Task: Check out San Diego attractions for outdoors enthusiasts.
Action: Mouse moved to (681, 66)
Screenshot: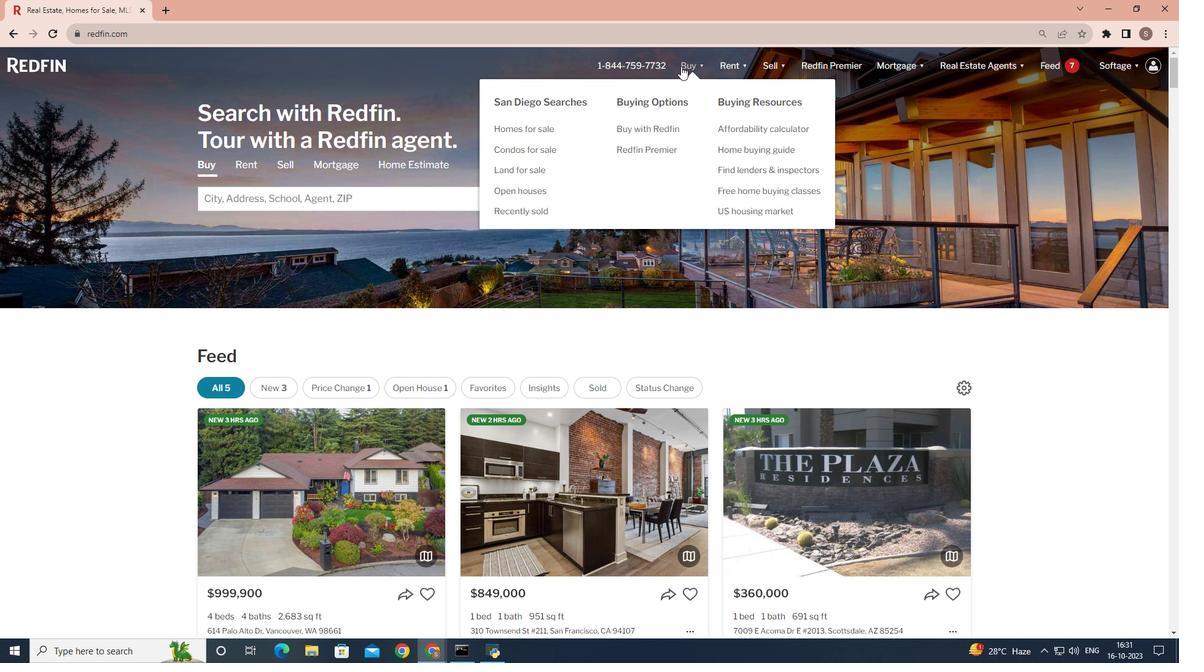 
Action: Mouse pressed left at (681, 66)
Screenshot: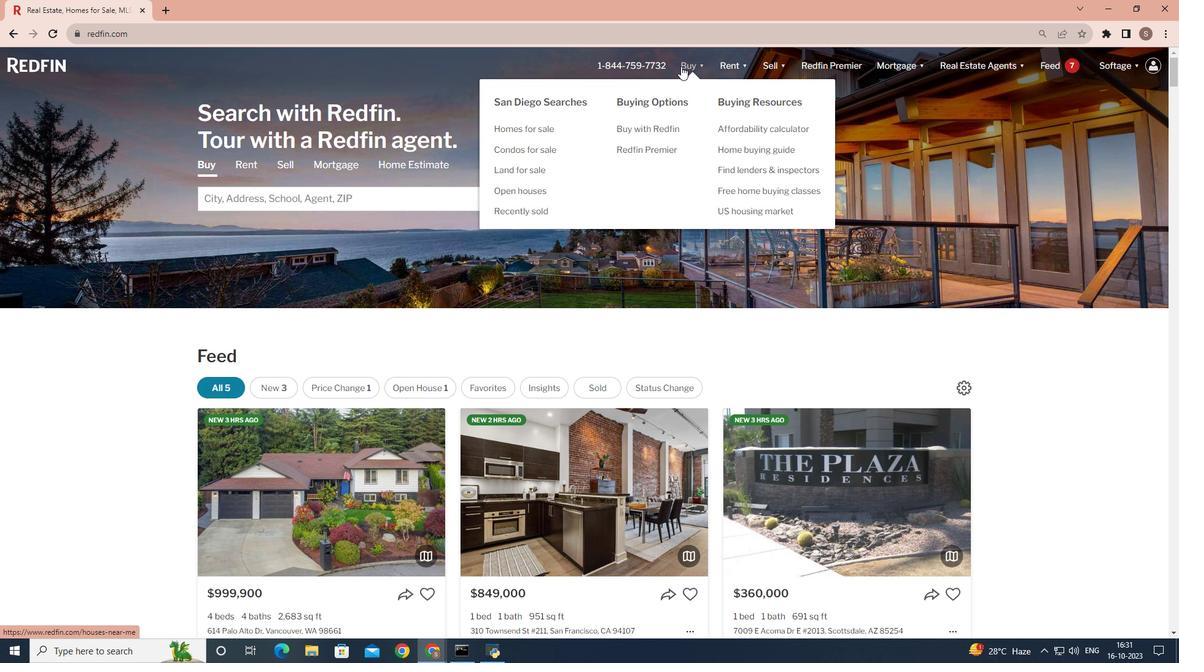 
Action: Mouse moved to (345, 258)
Screenshot: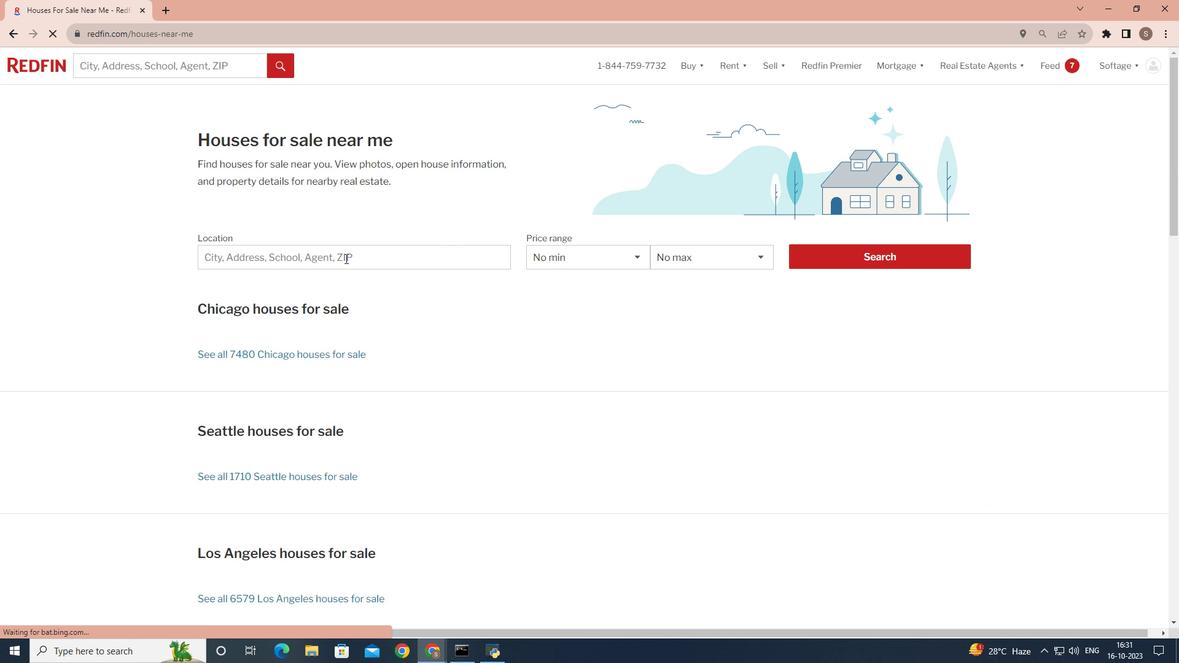 
Action: Mouse pressed left at (345, 258)
Screenshot: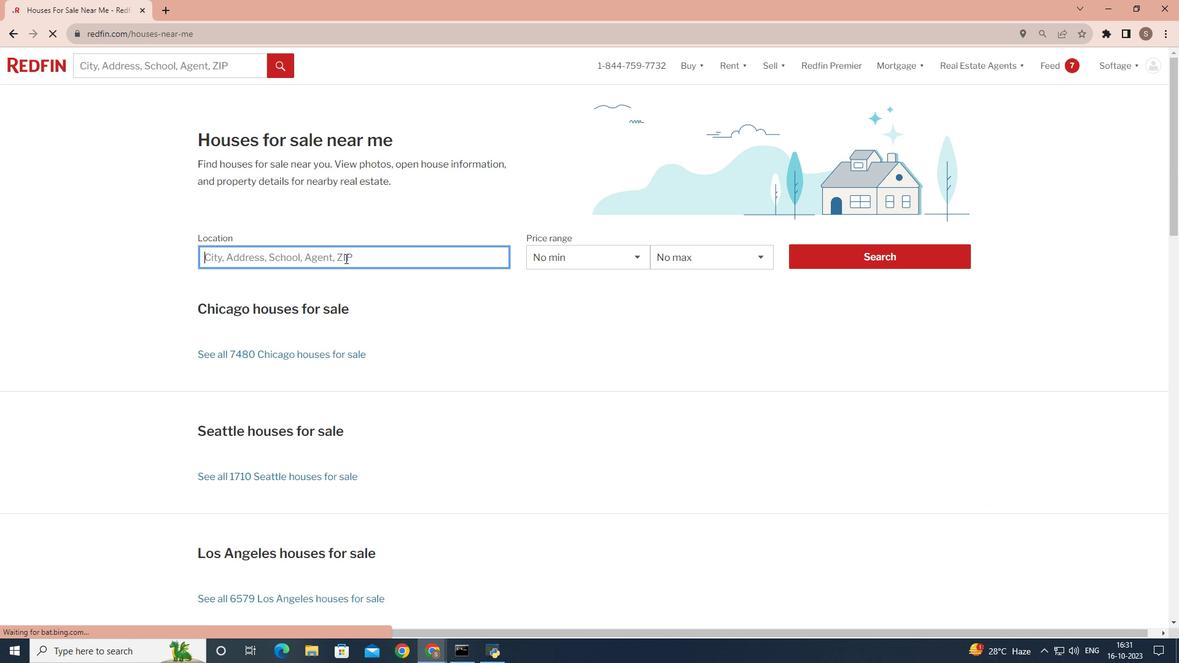 
Action: Key pressed <Key.shift>San<Key.space><Key.shift><Key.shift><Key.shift><Key.shift><Key.shift><Key.shift><Key.shift><Key.shift><Key.shift><Key.shift><Key.shift><Key.shift>Diego
Screenshot: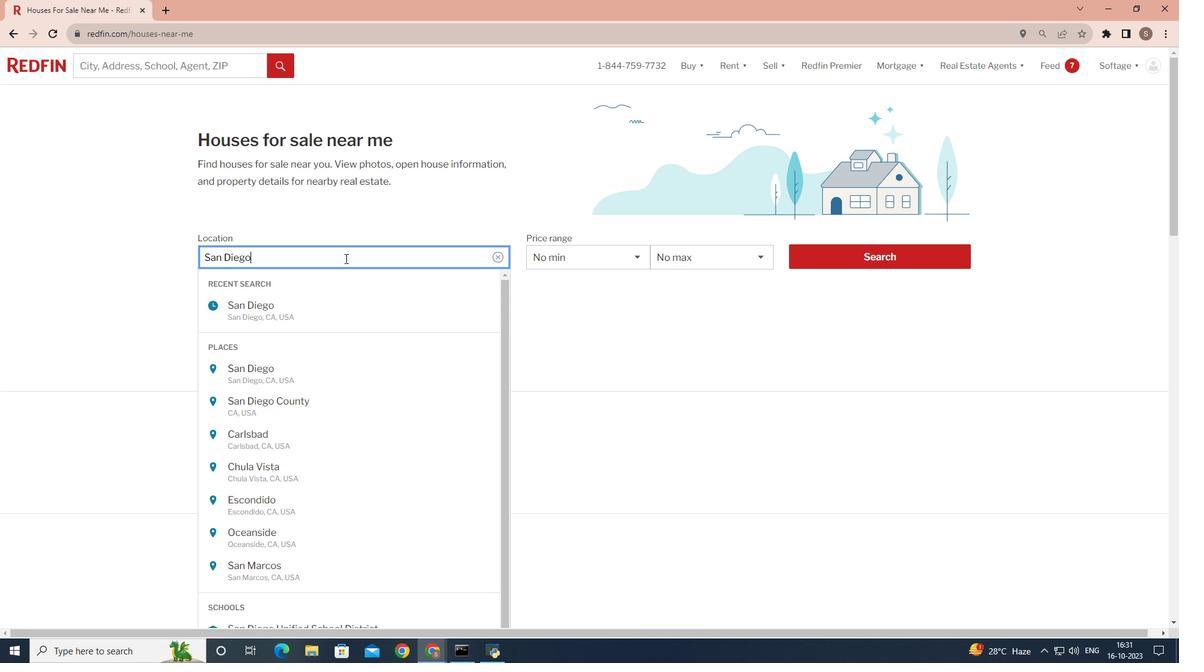 
Action: Mouse moved to (819, 256)
Screenshot: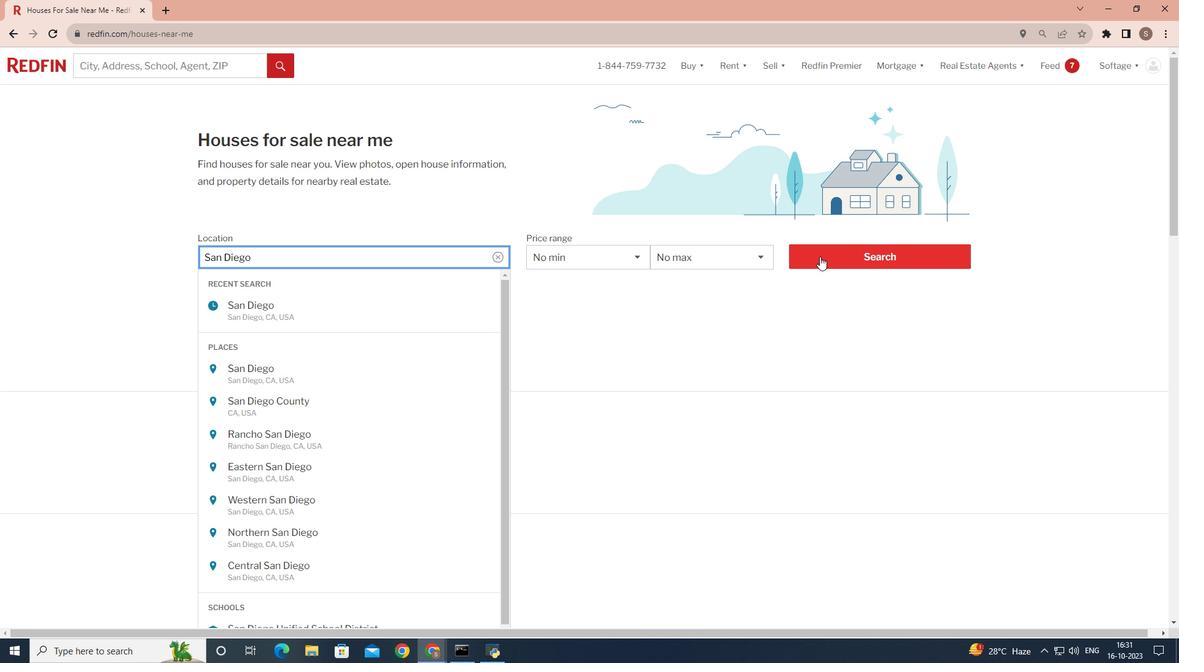 
Action: Mouse pressed left at (819, 256)
Screenshot: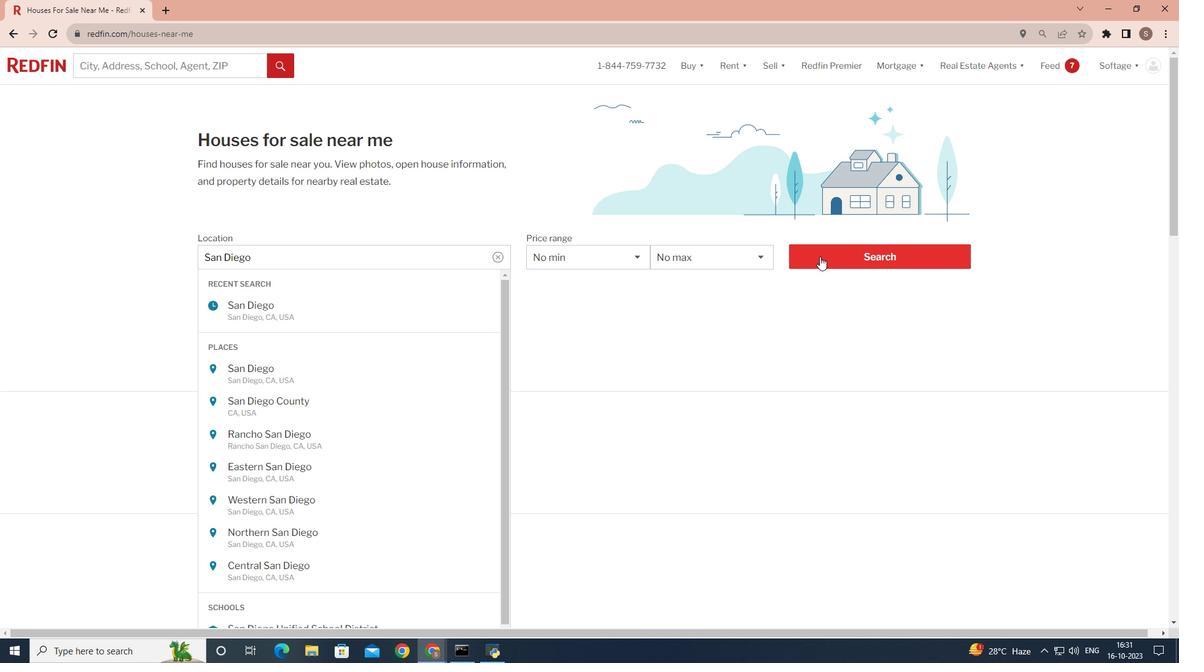 
Action: Mouse pressed left at (819, 256)
Screenshot: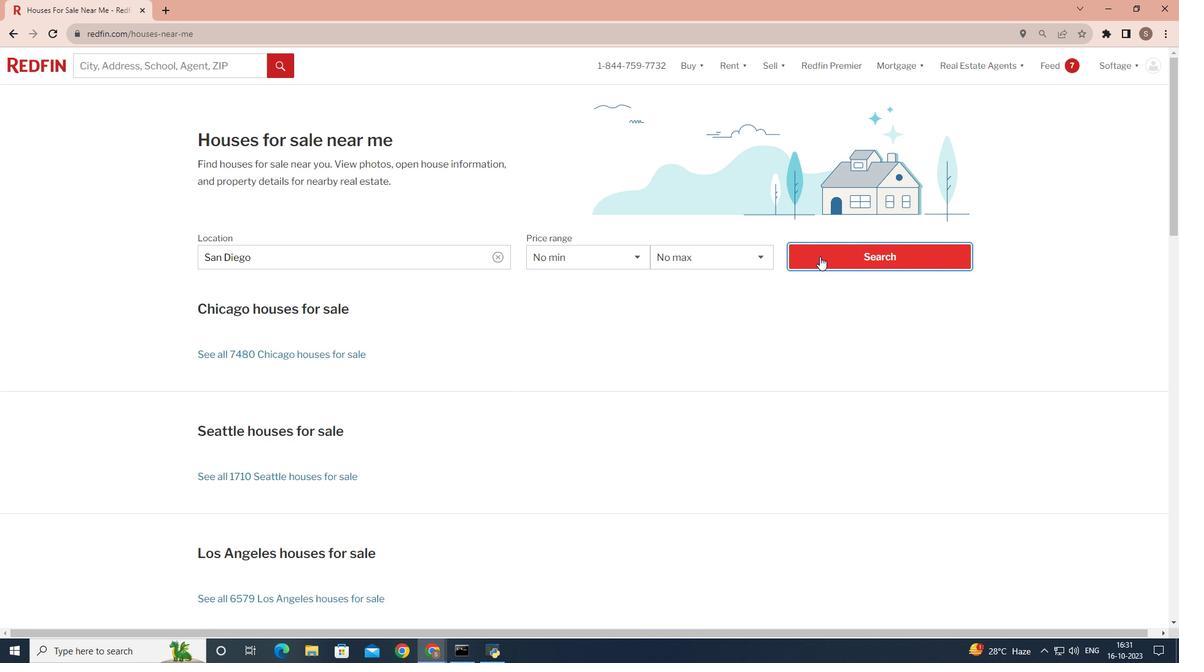 
Action: Mouse moved to (1127, 107)
Screenshot: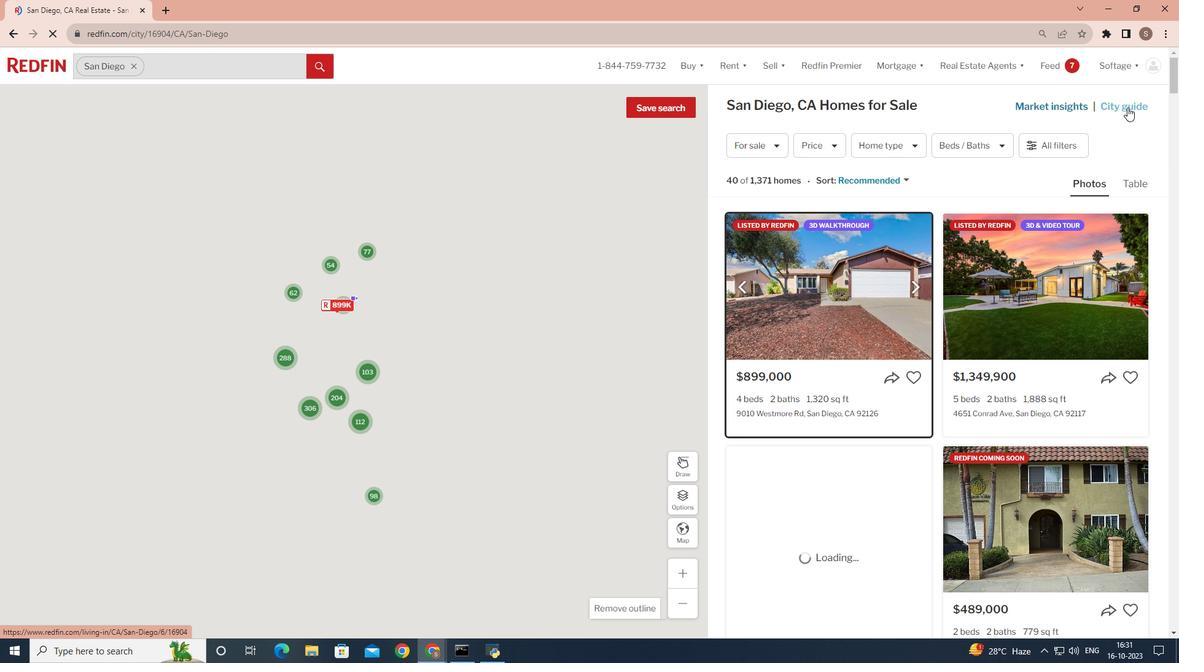 
Action: Mouse pressed left at (1127, 107)
Screenshot: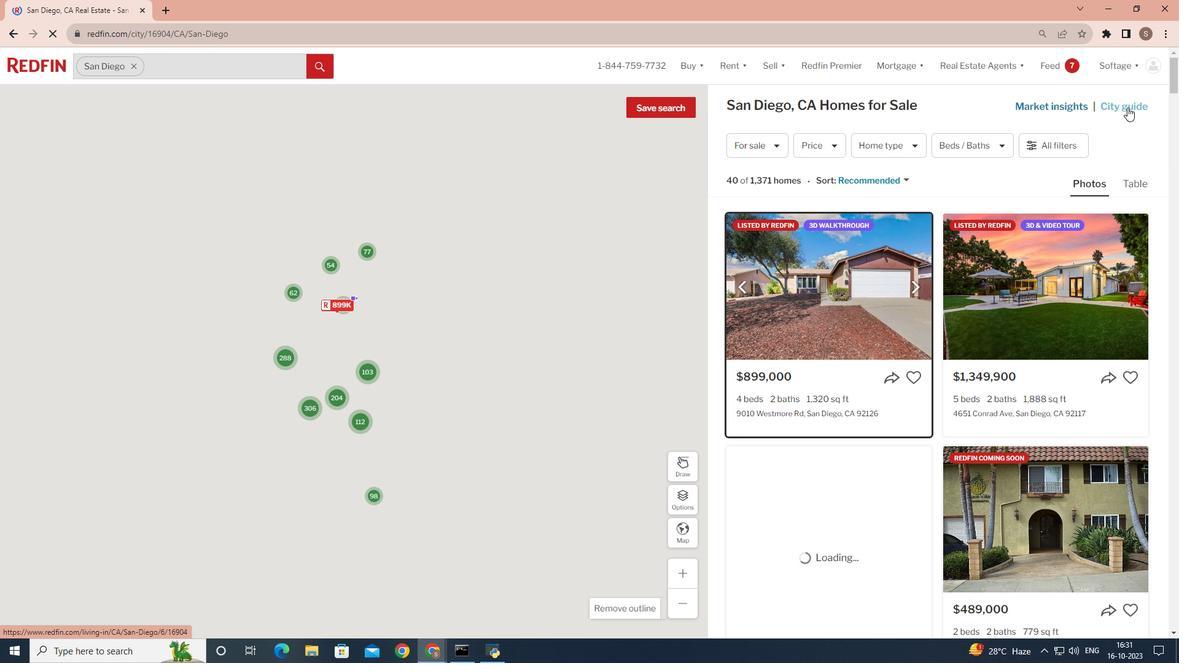 
Action: Mouse moved to (616, 486)
Screenshot: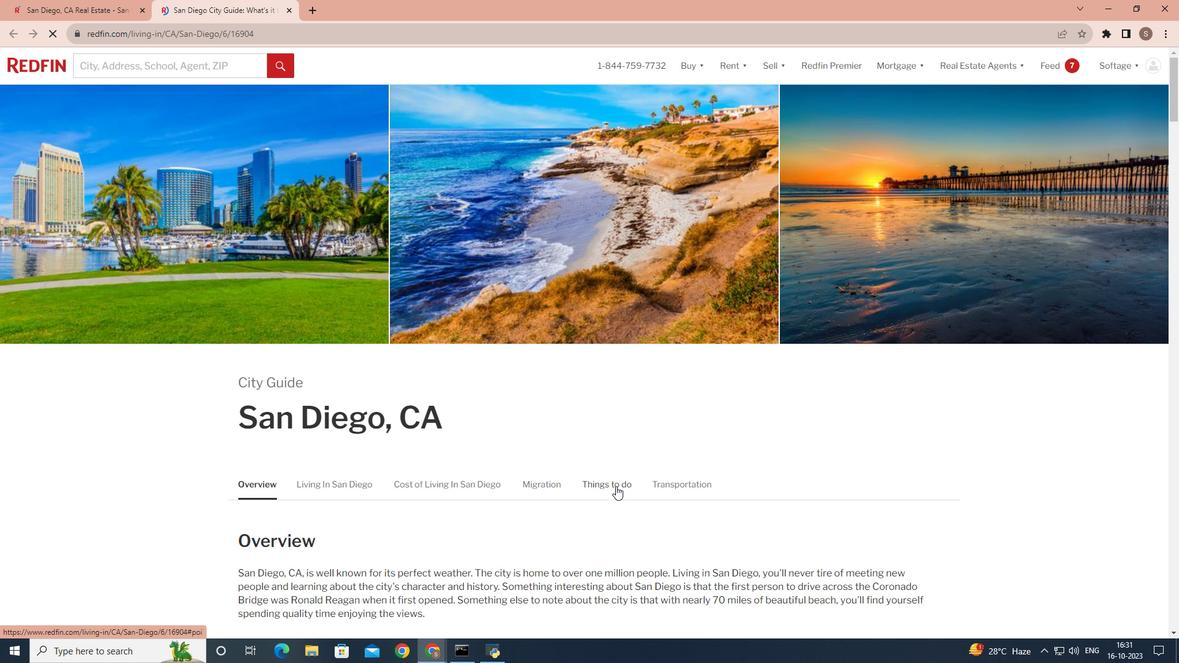 
Action: Mouse pressed left at (616, 486)
Screenshot: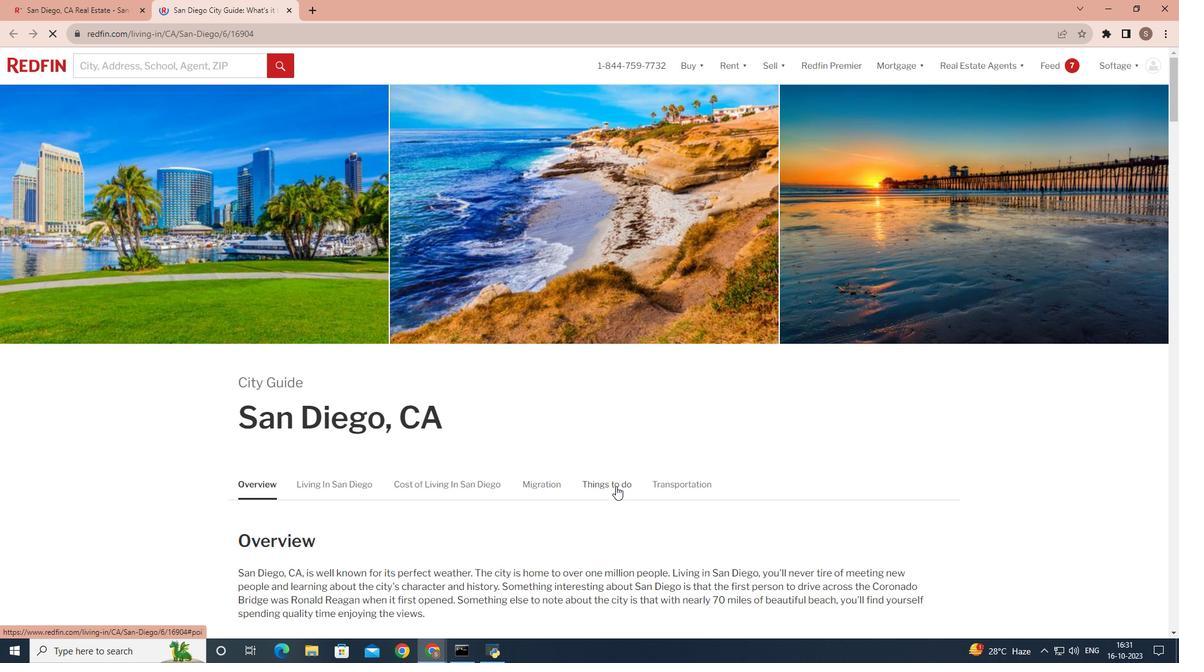 
Action: Mouse moved to (510, 299)
Screenshot: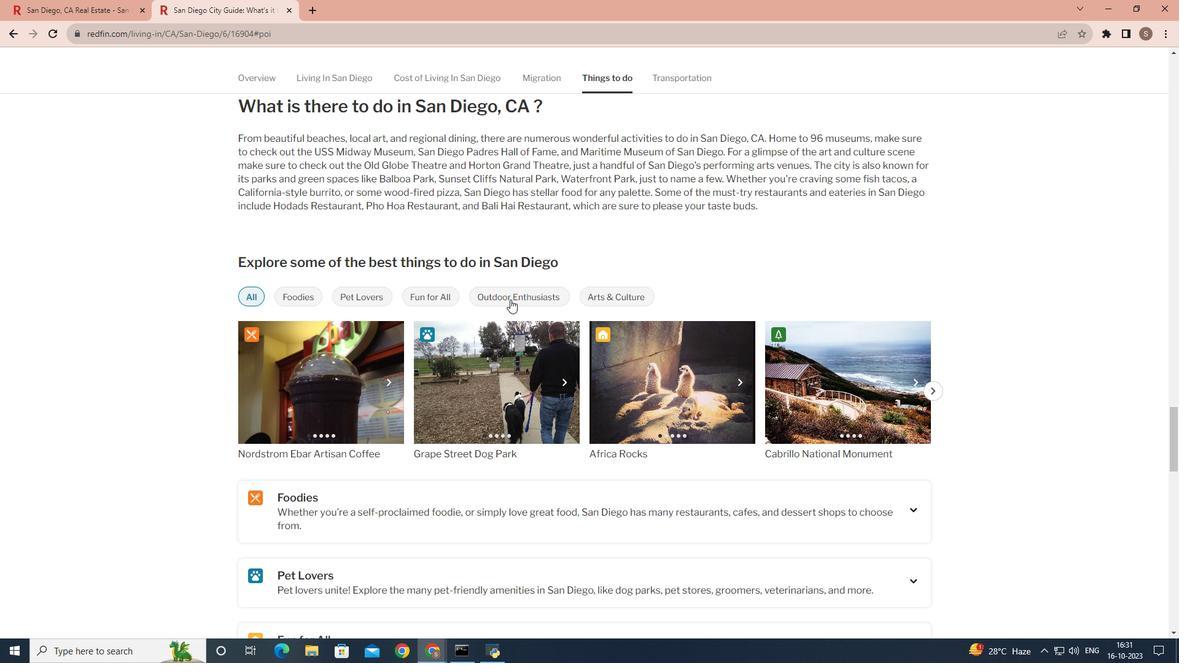 
Action: Mouse pressed left at (510, 299)
Screenshot: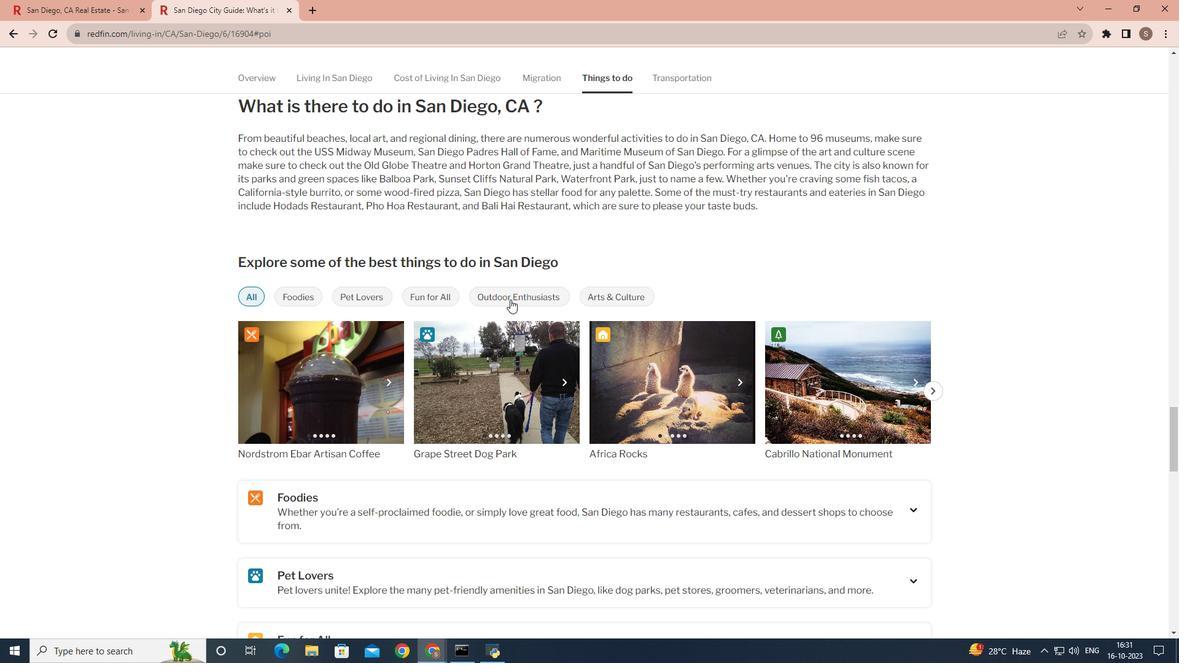 
Action: Mouse scrolled (510, 299) with delta (0, 0)
Screenshot: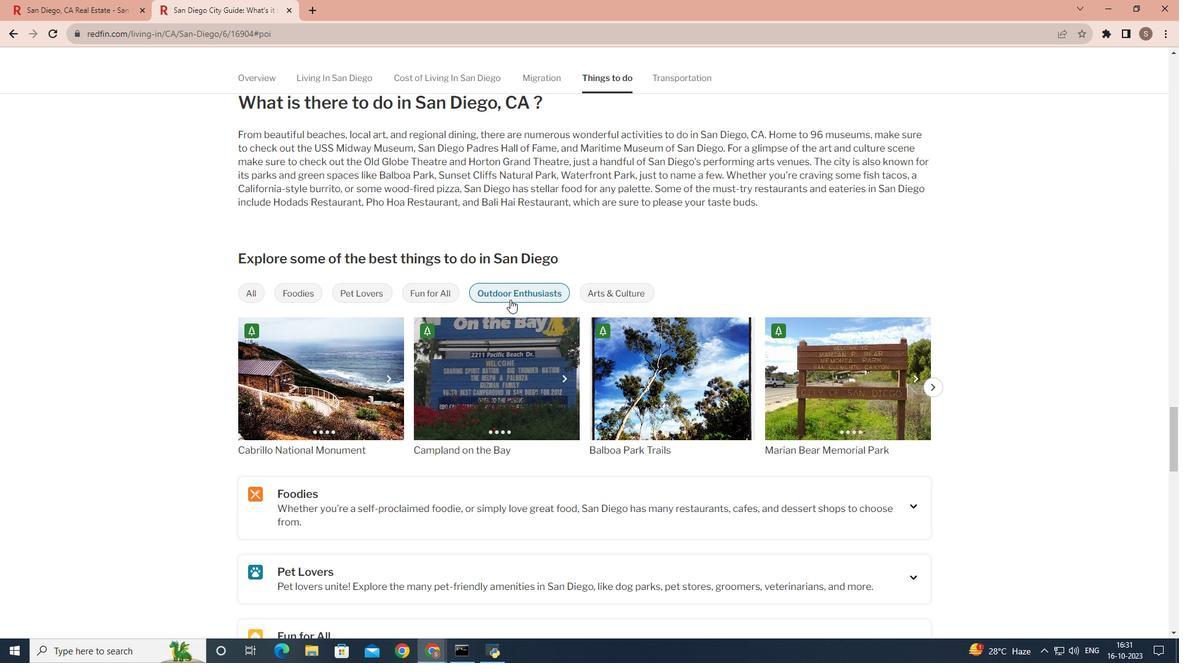 
Action: Mouse scrolled (510, 299) with delta (0, 0)
Screenshot: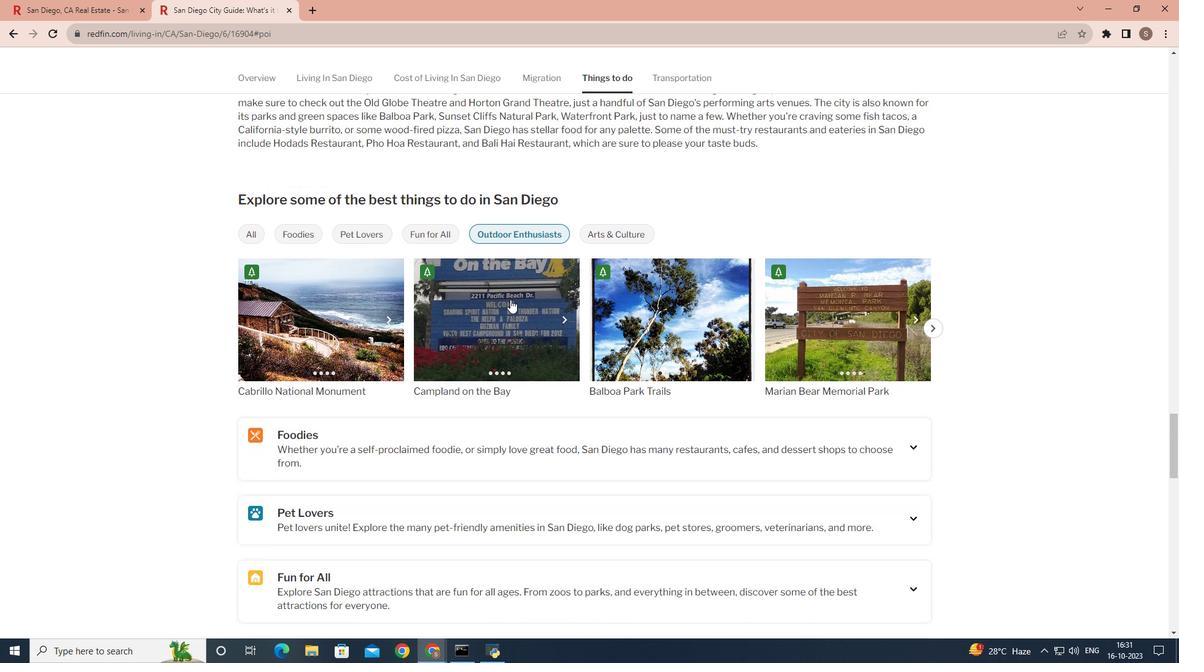 
Action: Mouse scrolled (510, 299) with delta (0, 0)
Screenshot: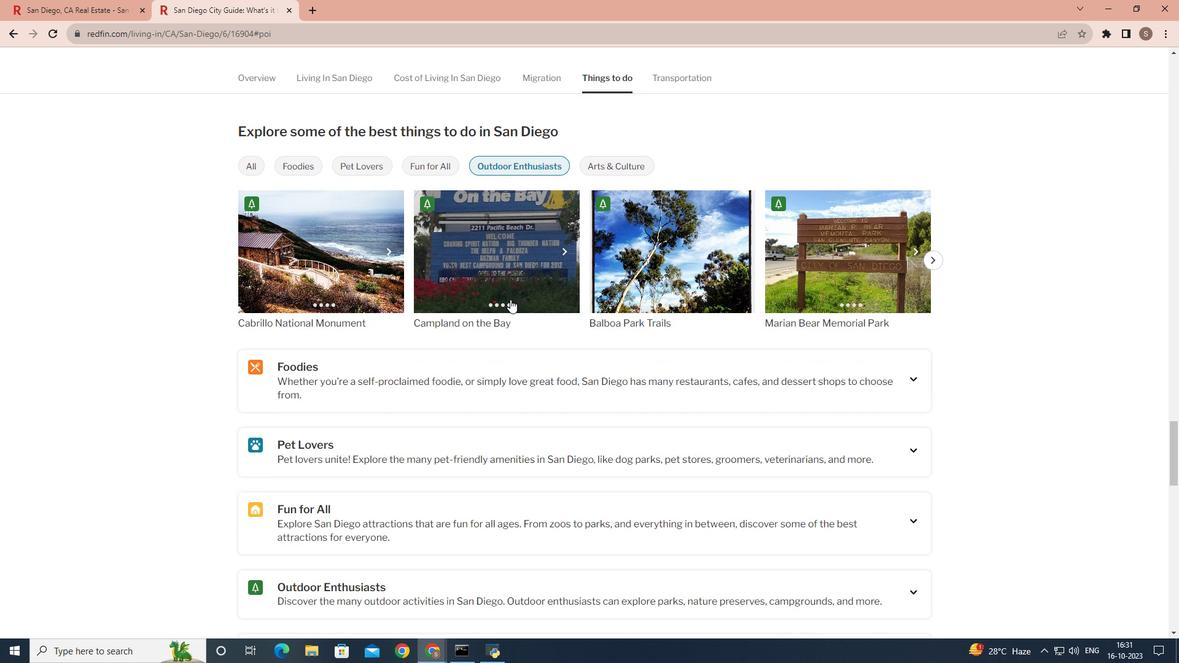 
Action: Mouse moved to (399, 539)
Screenshot: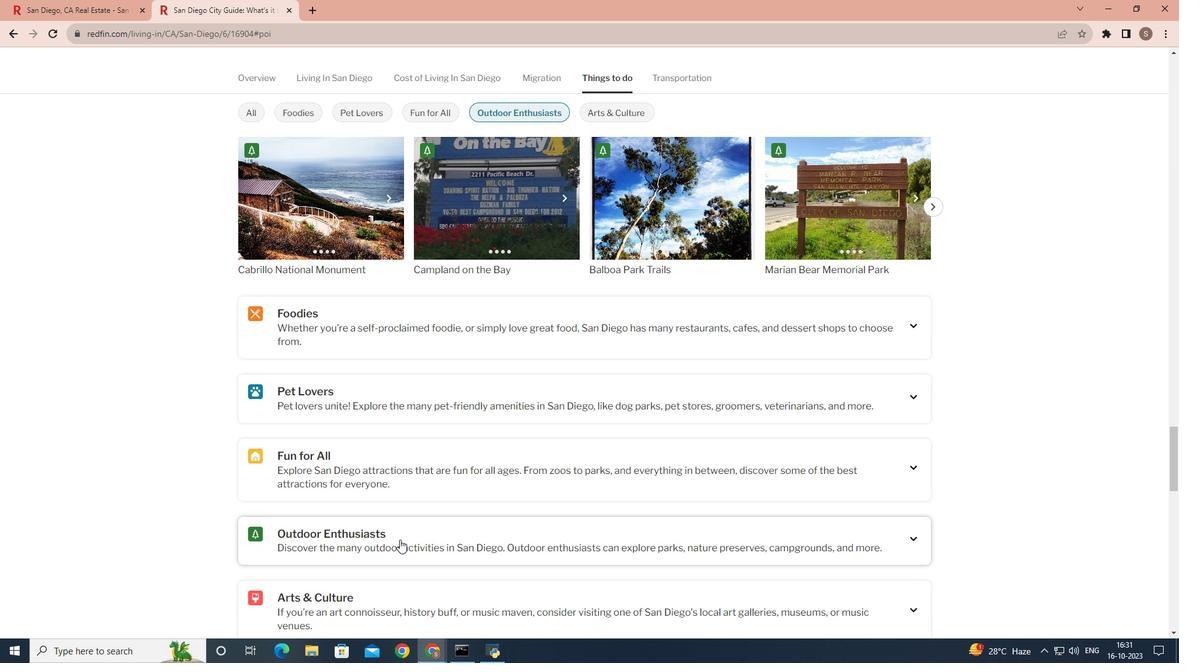 
Action: Mouse pressed left at (399, 539)
Screenshot: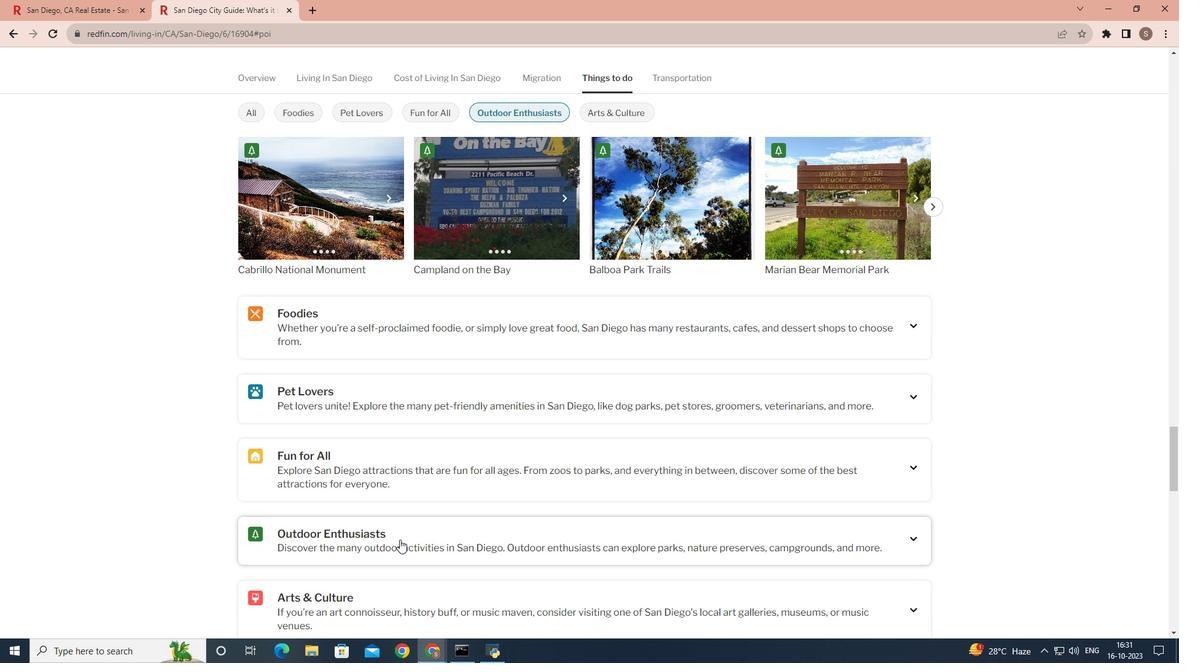 
Action: Mouse scrolled (399, 539) with delta (0, 0)
Screenshot: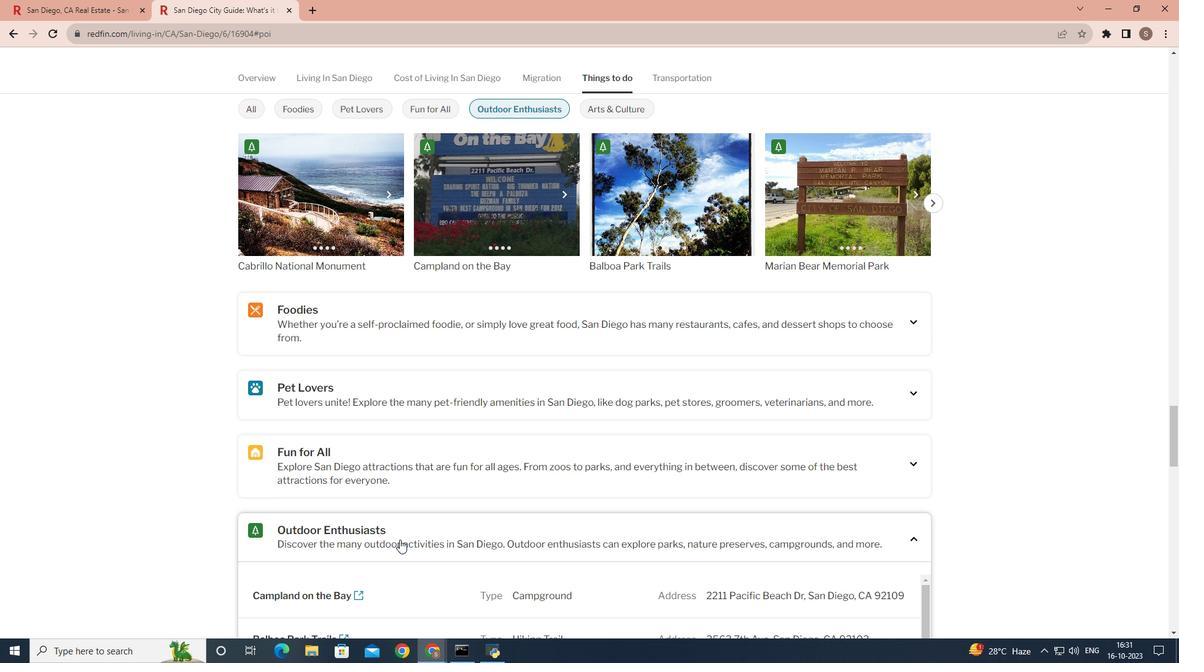 
Action: Mouse scrolled (399, 539) with delta (0, 0)
Screenshot: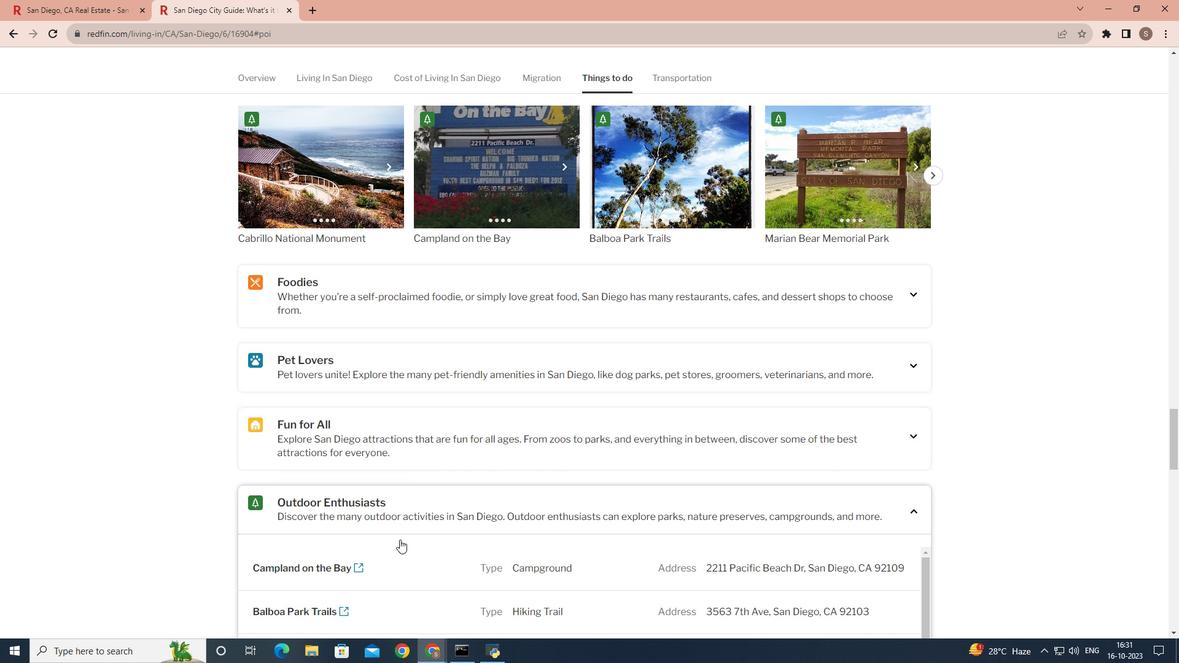 
Action: Mouse moved to (475, 531)
Screenshot: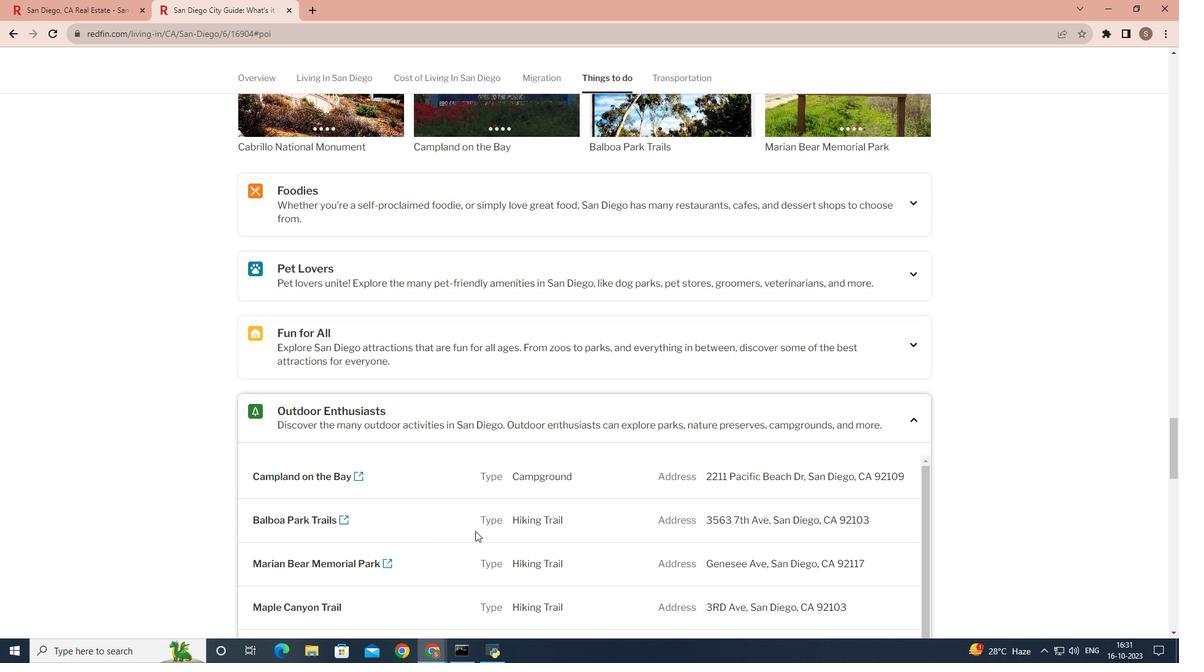 
Action: Mouse scrolled (475, 530) with delta (0, 0)
Screenshot: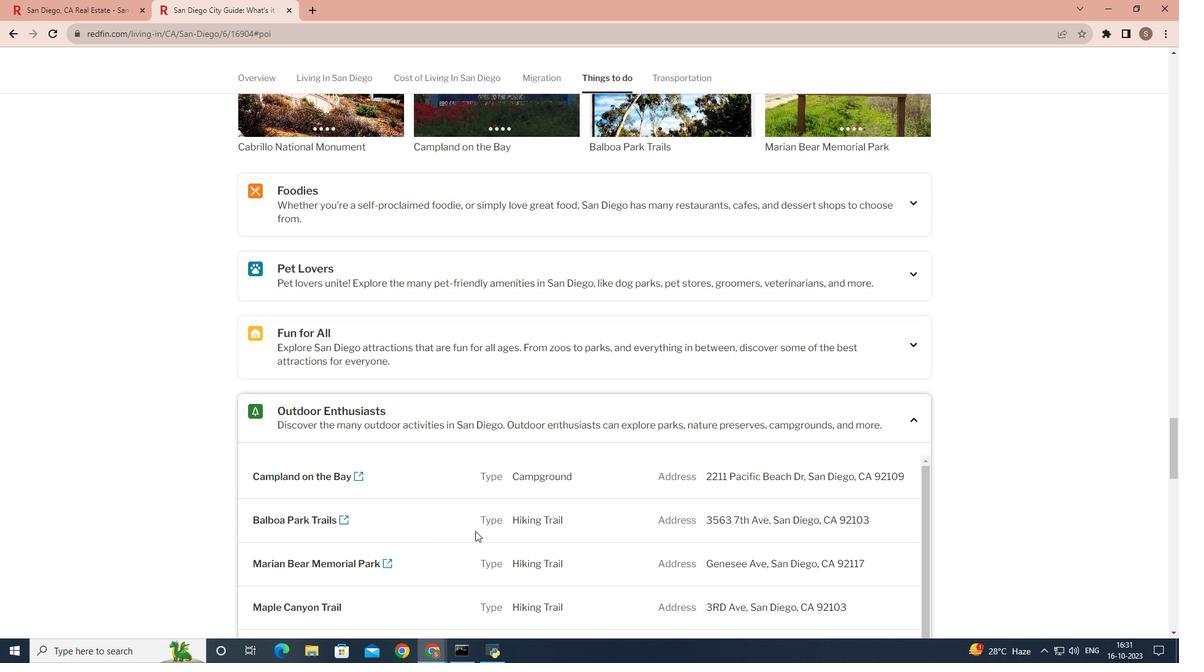 
Action: Mouse scrolled (475, 530) with delta (0, 0)
Screenshot: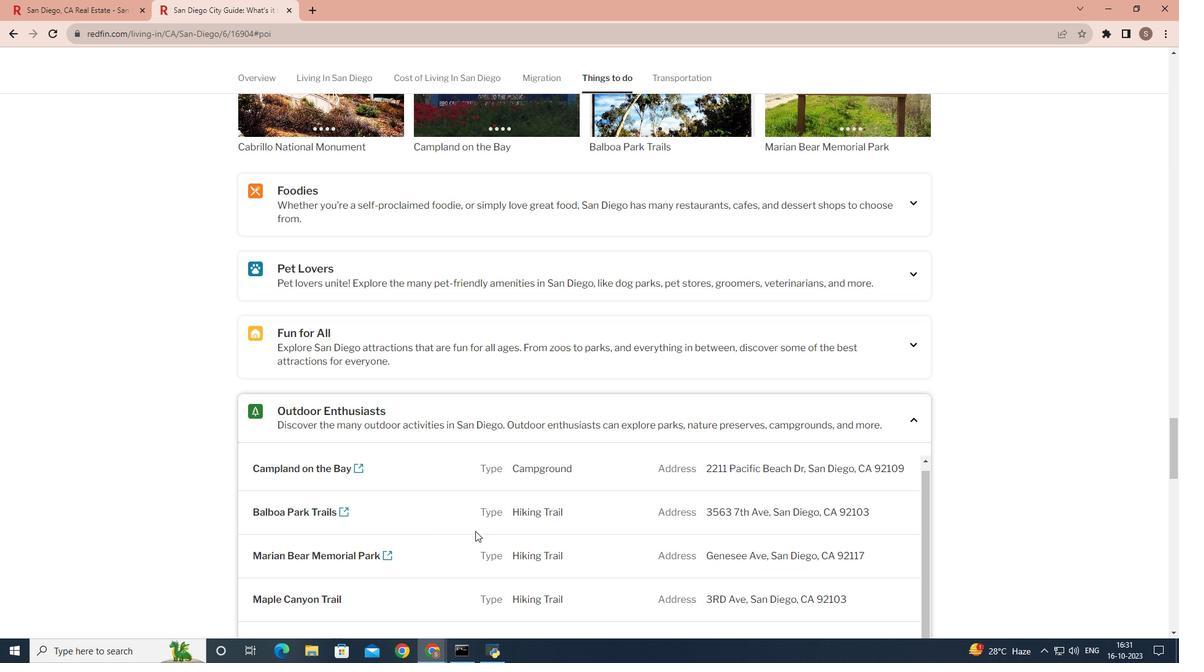
Action: Mouse scrolled (475, 530) with delta (0, 0)
Screenshot: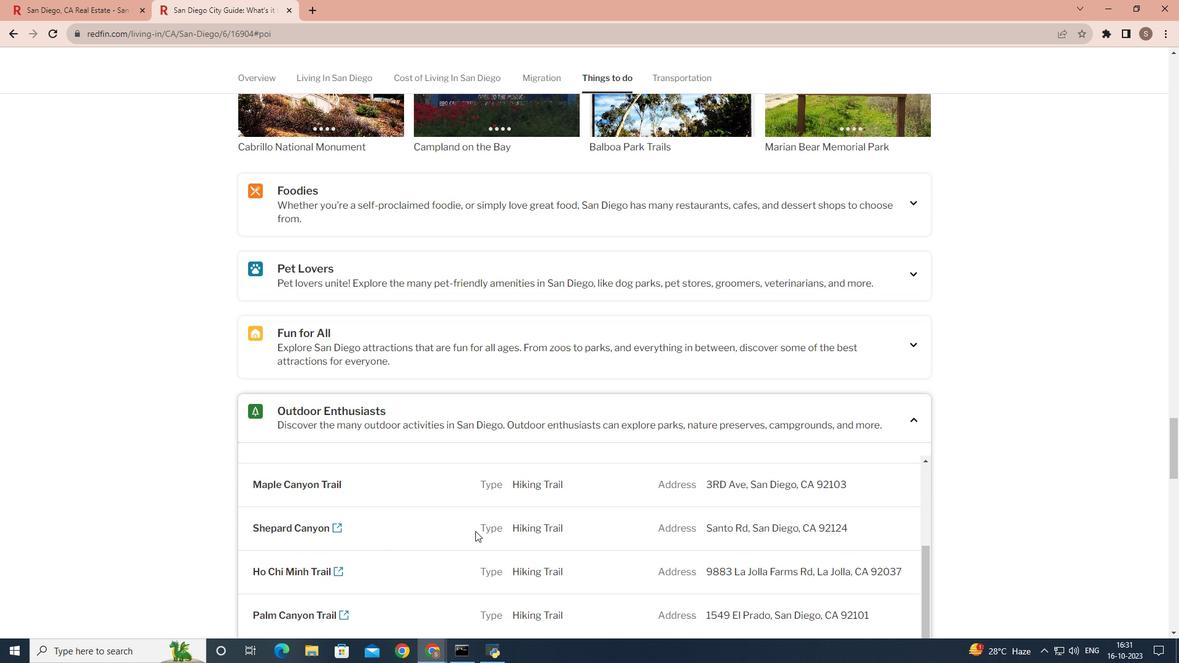 
Action: Mouse scrolled (475, 530) with delta (0, 0)
Screenshot: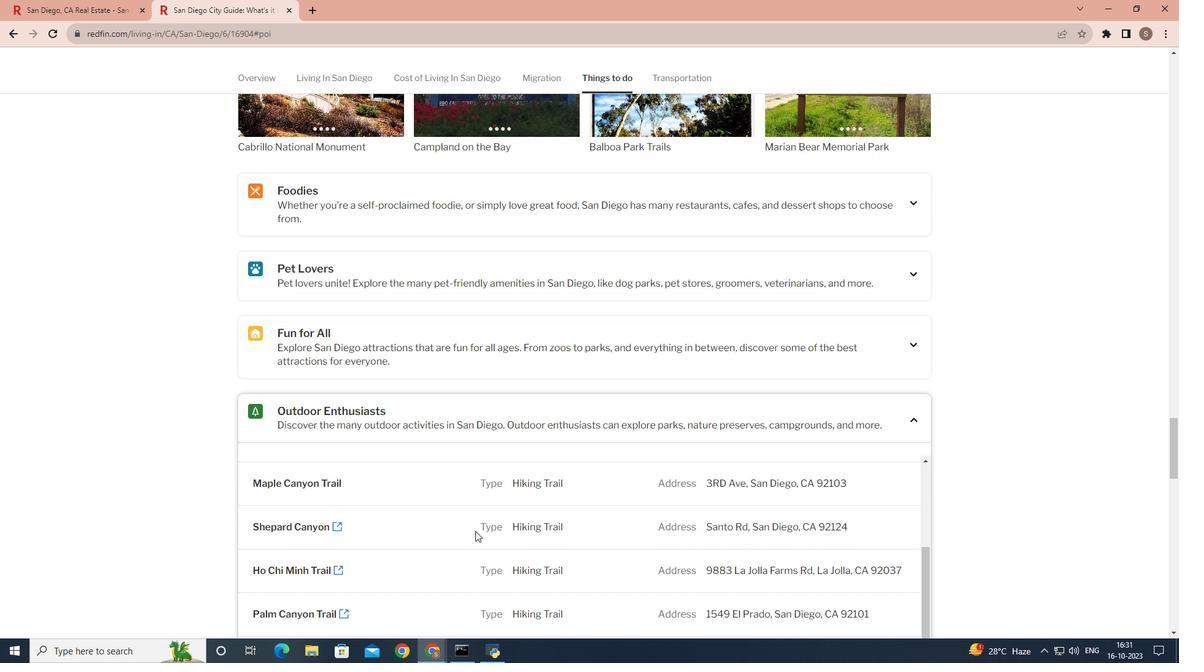 
Action: Mouse scrolled (475, 530) with delta (0, 0)
Screenshot: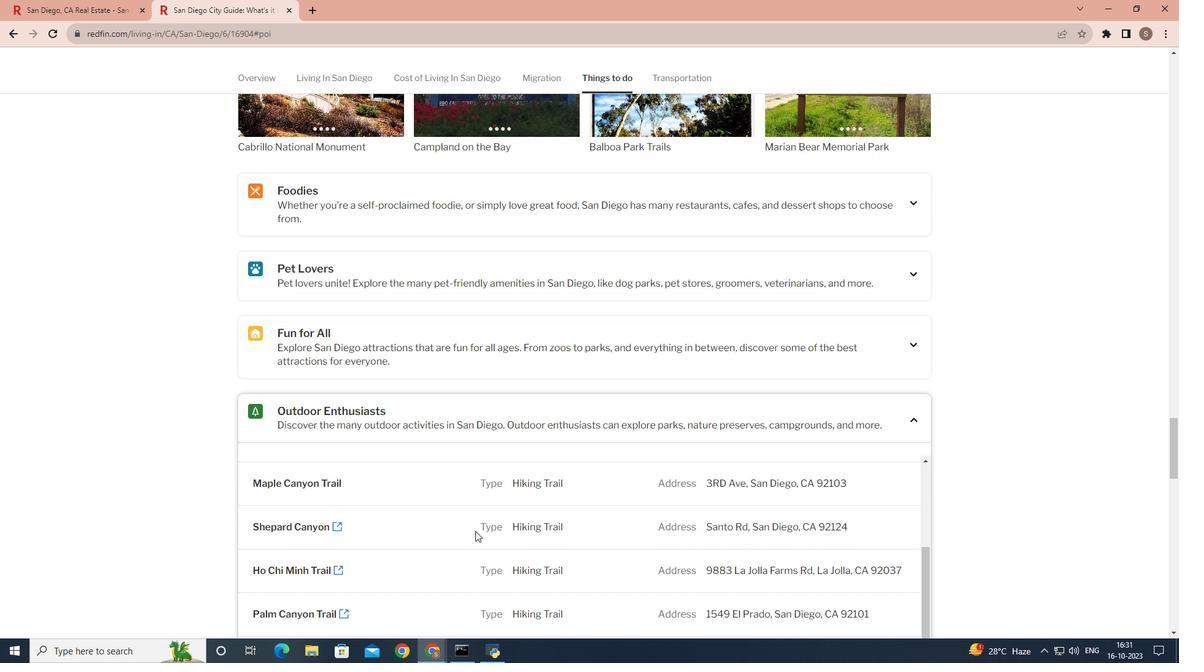 
